 Task: Check current mortgage rates for homes with 40-year fixed loan payments.
Action: Mouse moved to (952, 175)
Screenshot: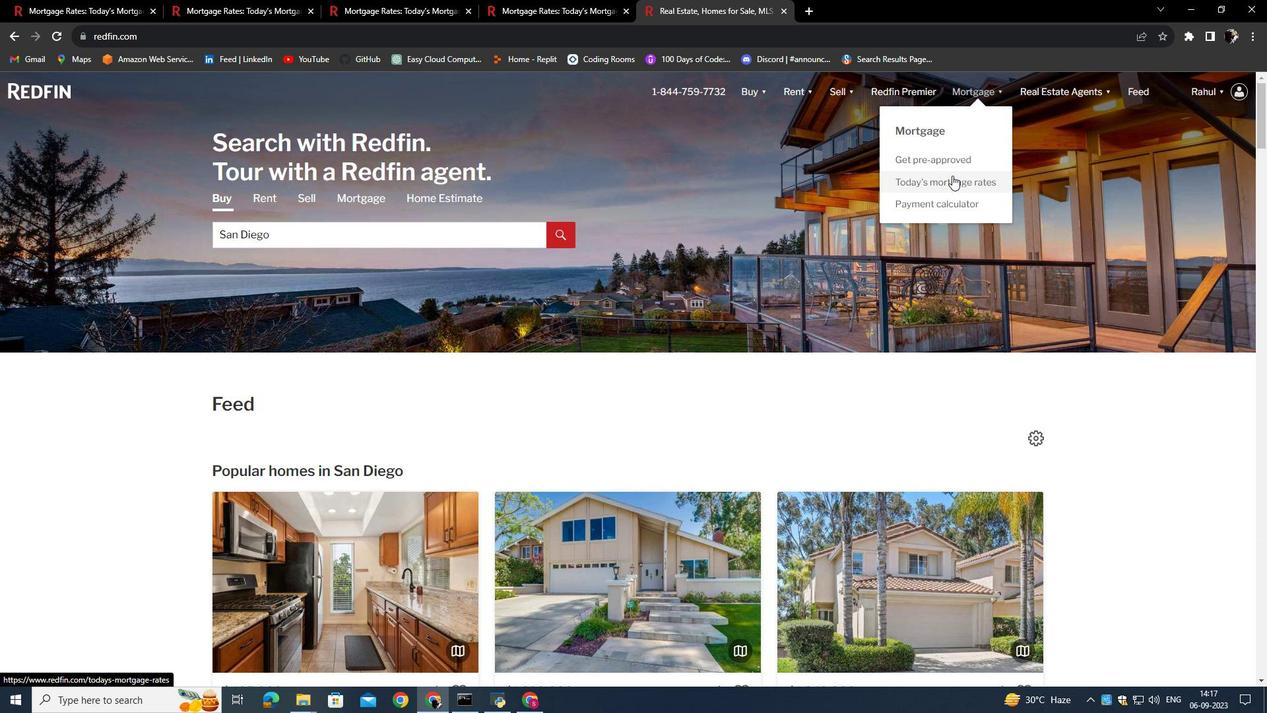 
Action: Mouse pressed left at (952, 175)
Screenshot: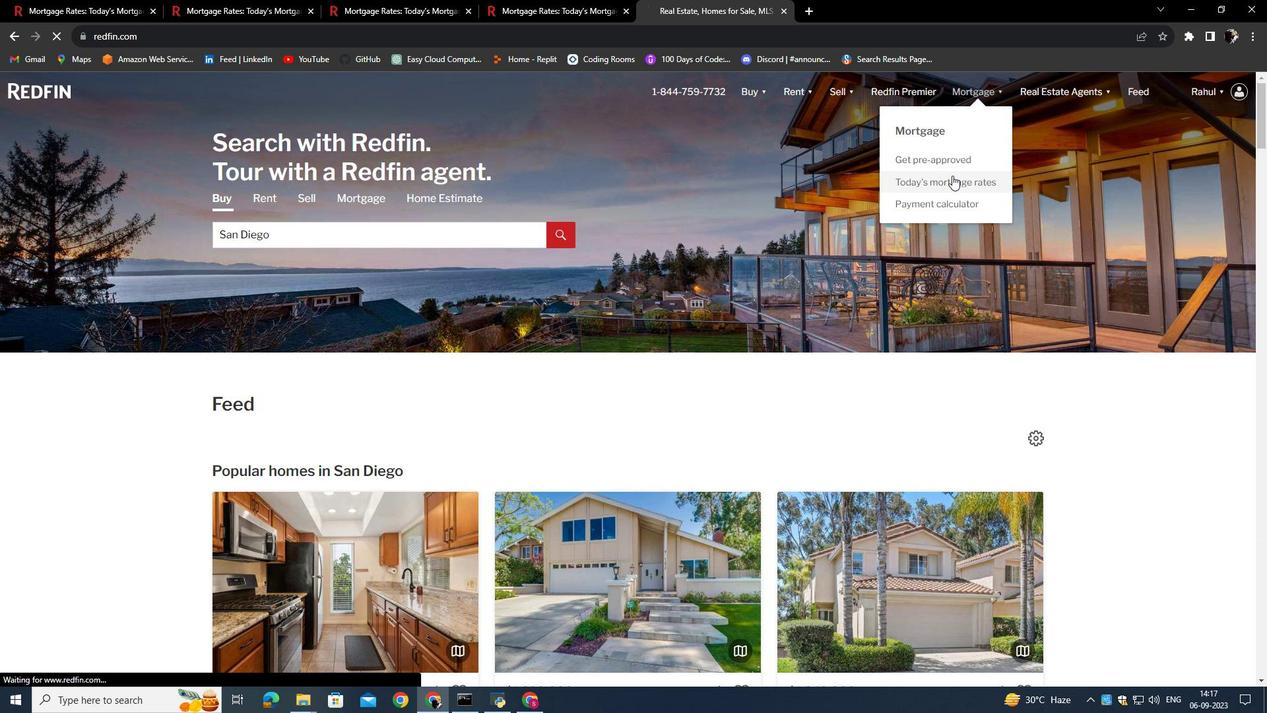 
Action: Mouse moved to (505, 357)
Screenshot: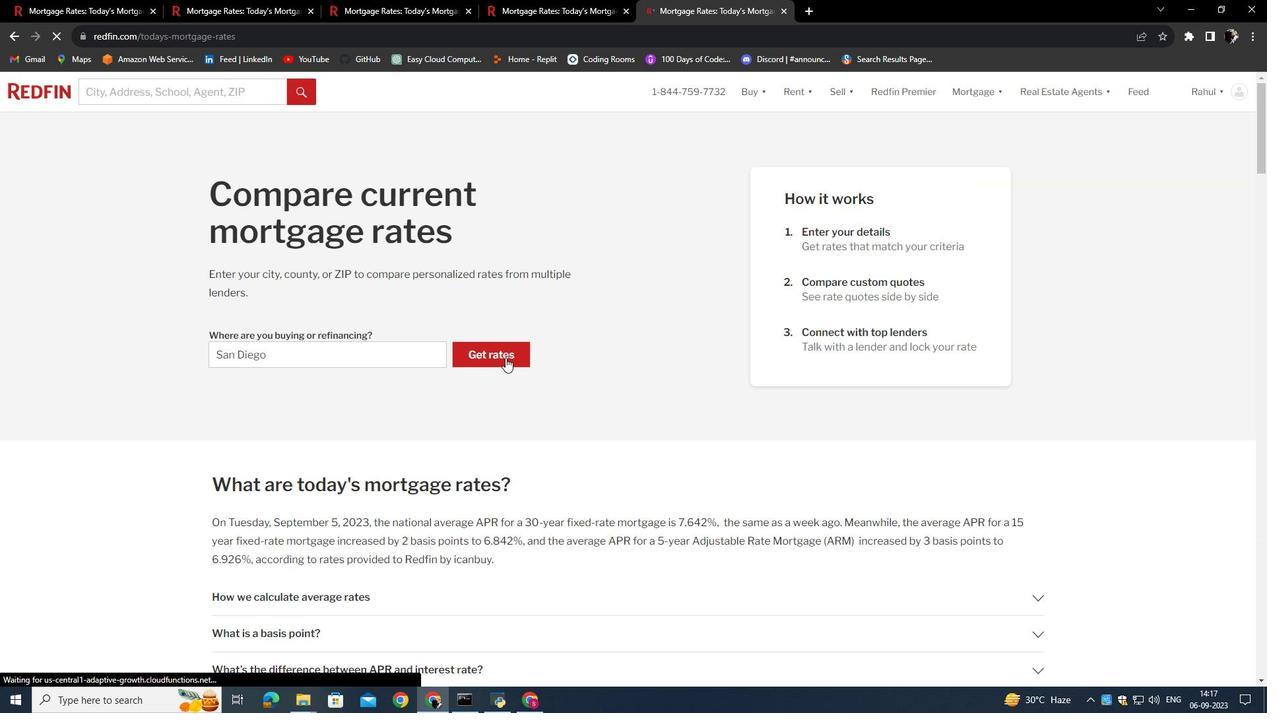 
Action: Mouse pressed left at (505, 357)
Screenshot: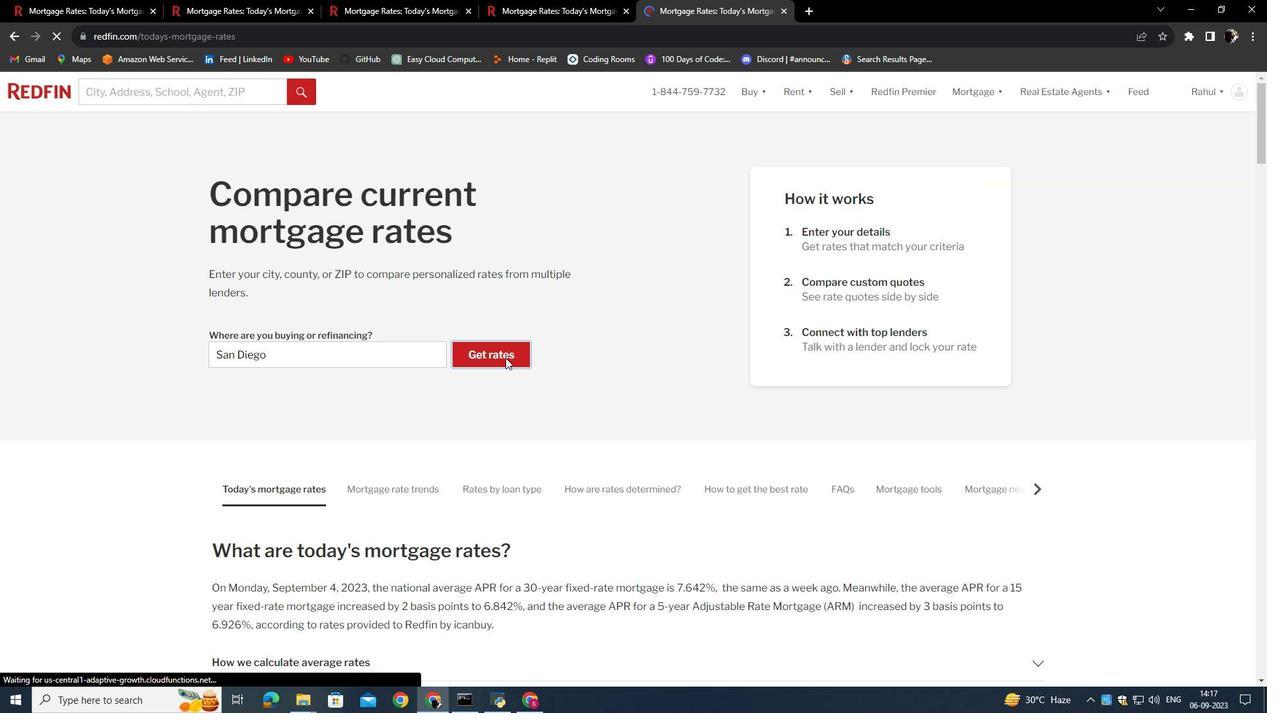 
Action: Mouse moved to (330, 454)
Screenshot: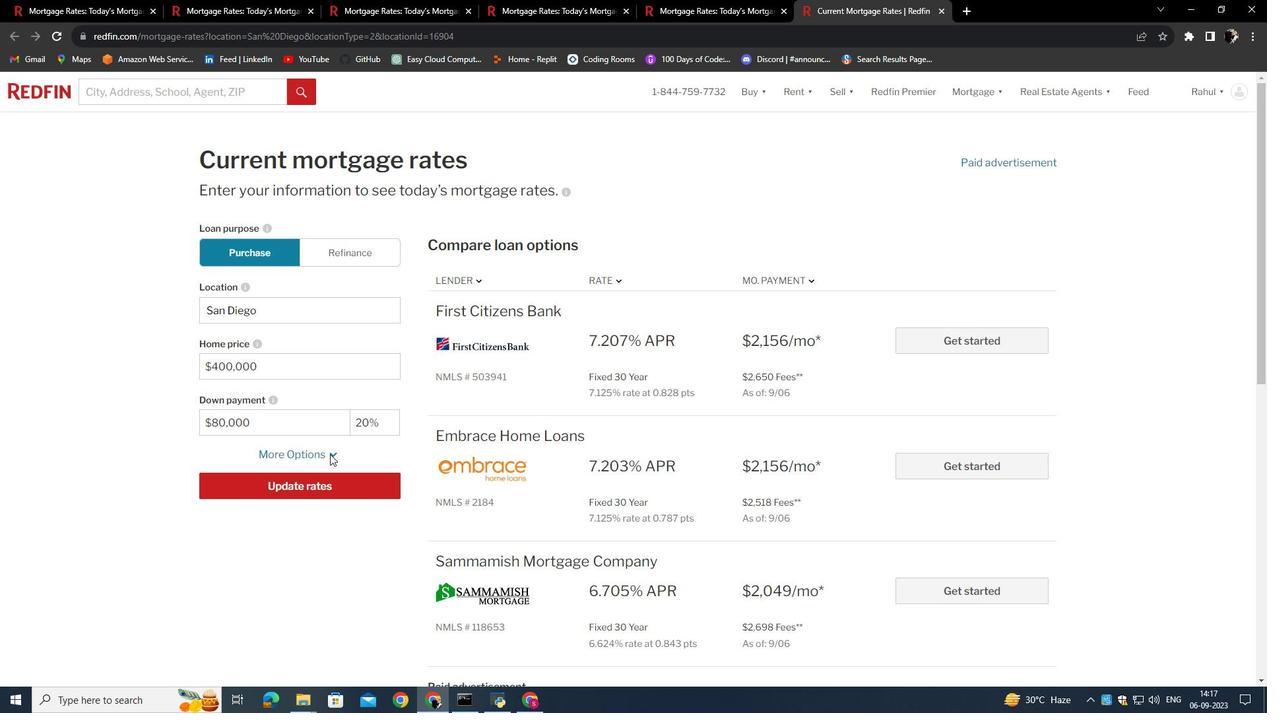 
Action: Mouse pressed left at (330, 454)
Screenshot: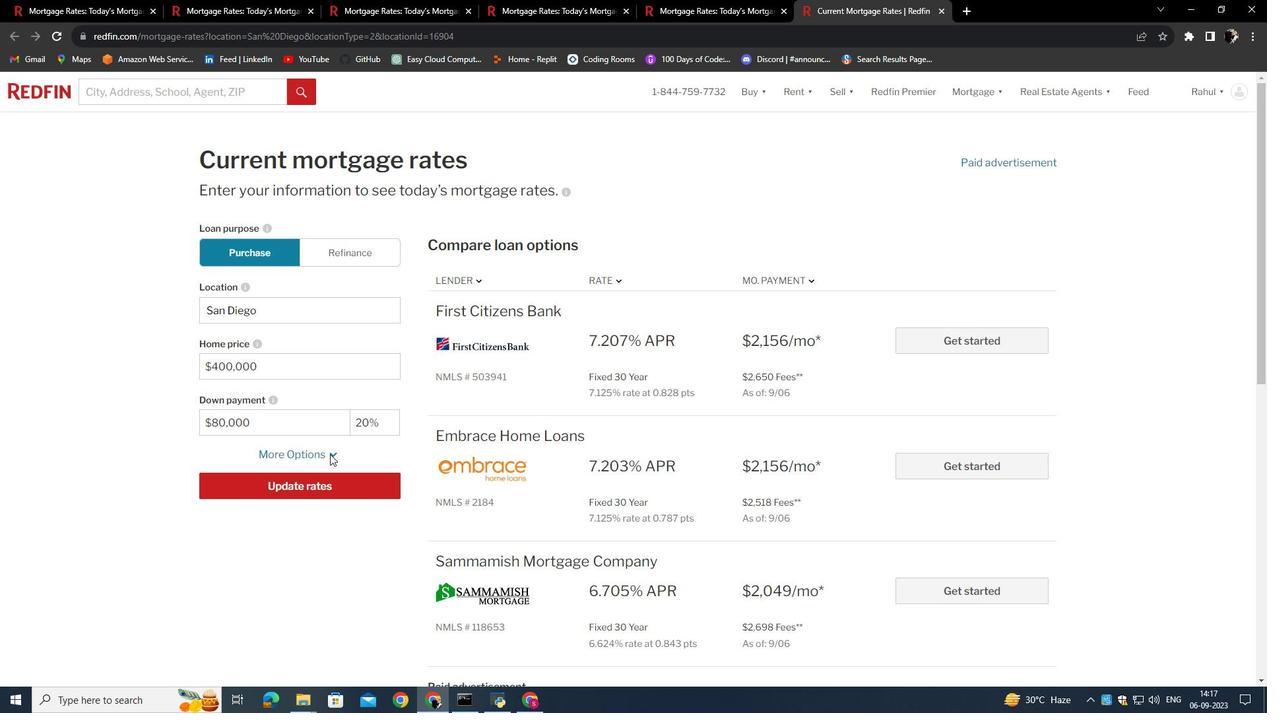 
Action: Mouse moved to (317, 510)
Screenshot: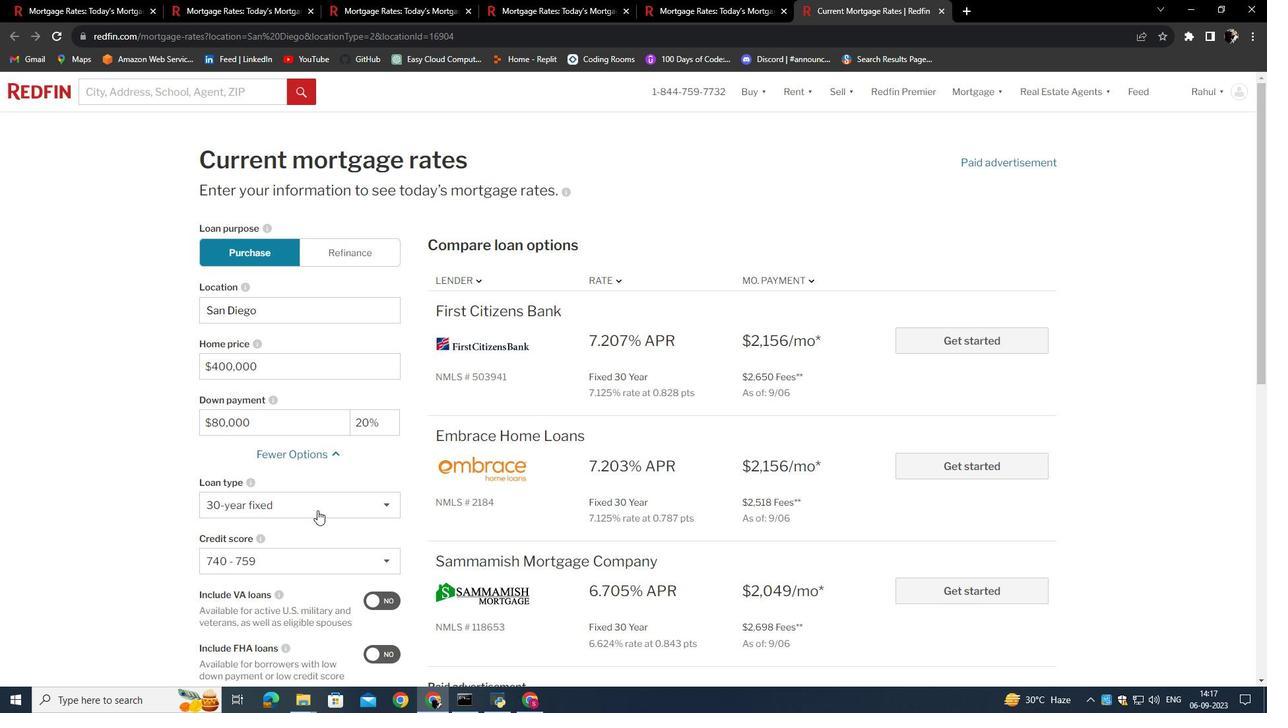 
Action: Mouse pressed left at (317, 510)
Screenshot: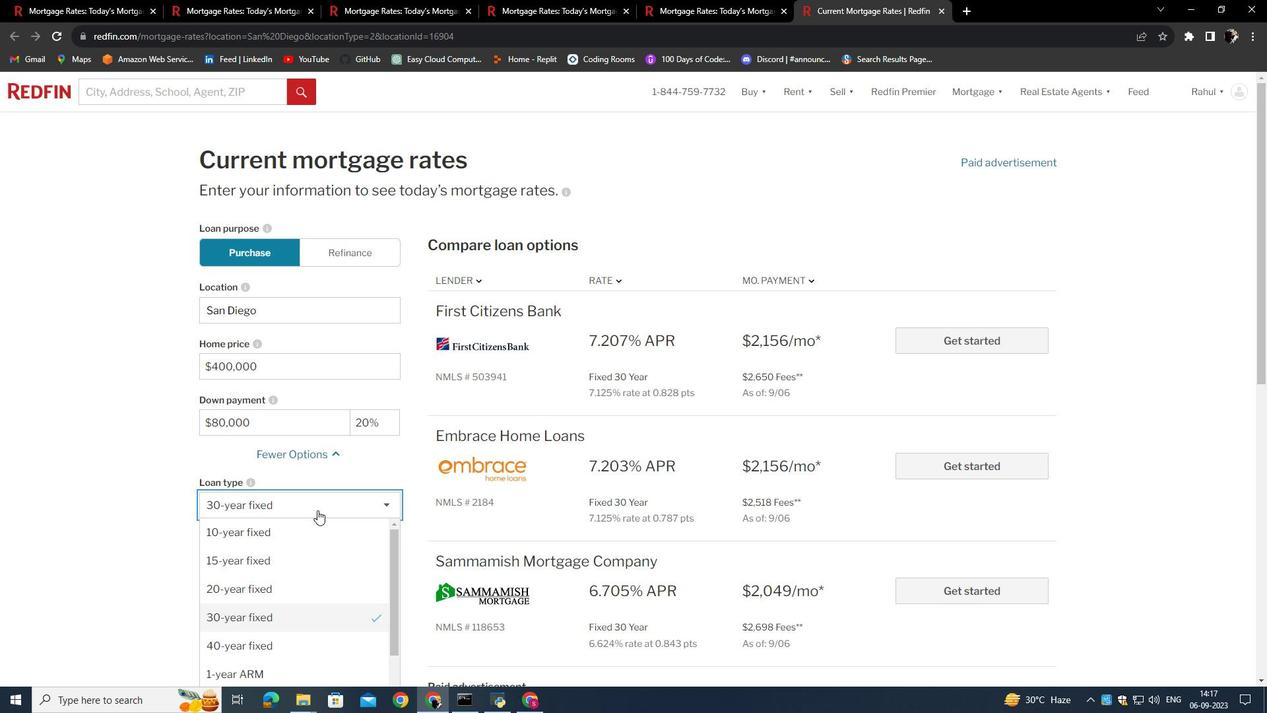 
Action: Mouse moved to (264, 652)
Screenshot: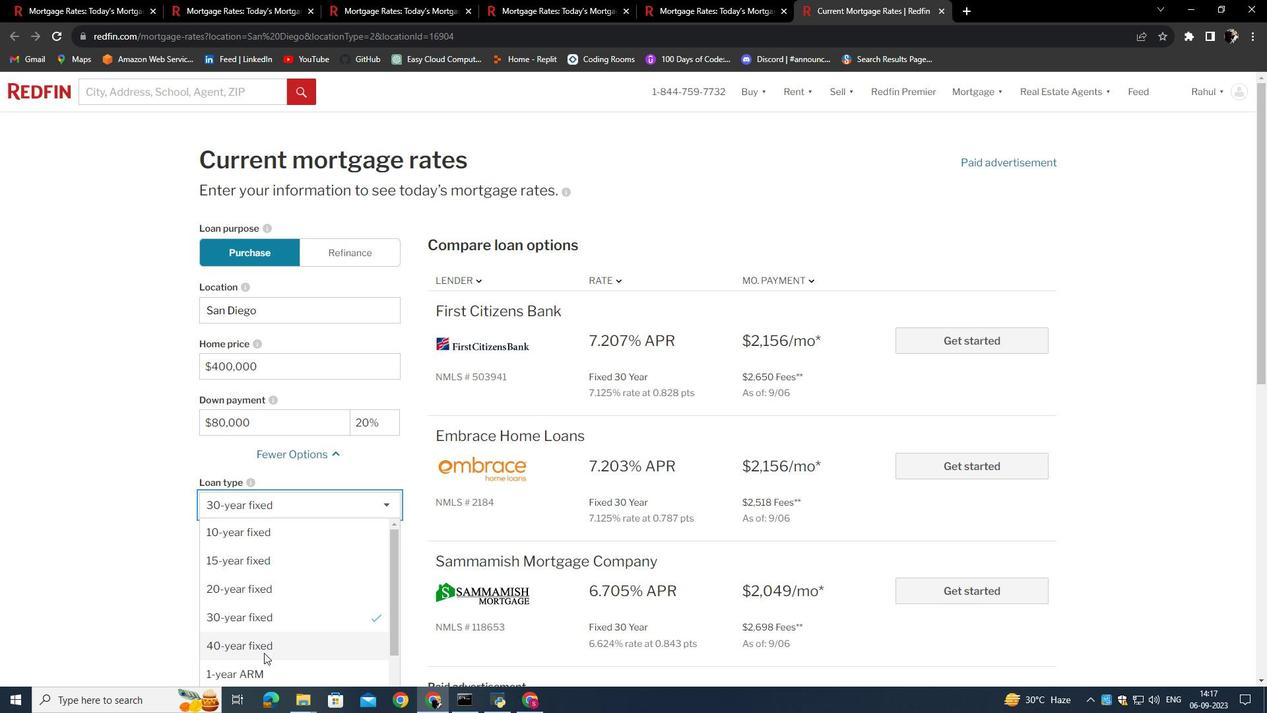
Action: Mouse pressed left at (264, 652)
Screenshot: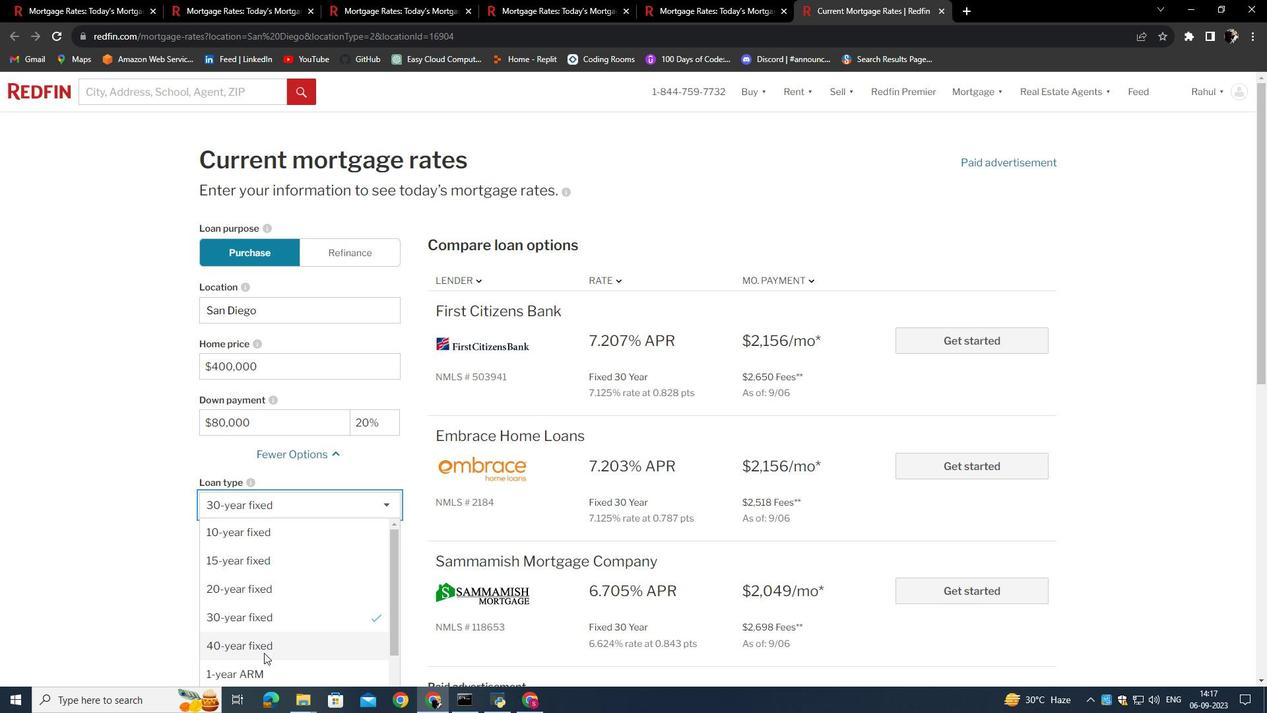 
Action: Mouse moved to (357, 505)
Screenshot: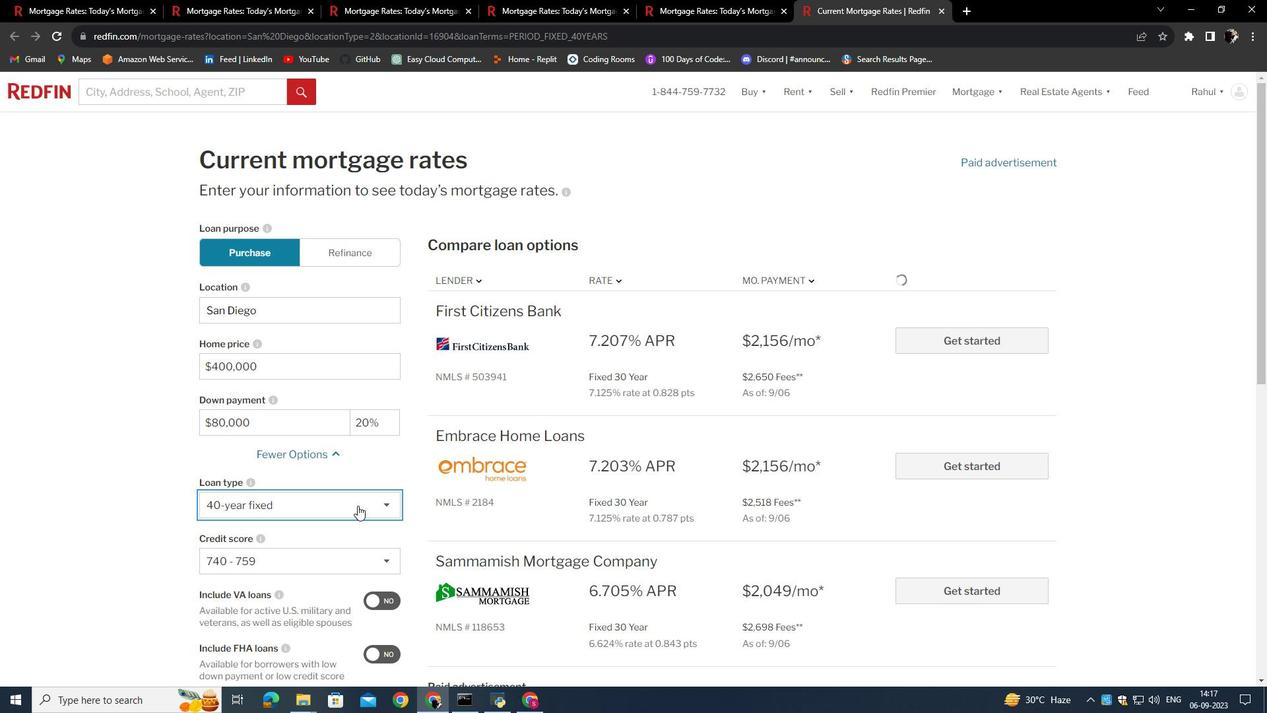 
Action: Mouse scrolled (357, 505) with delta (0, 0)
Screenshot: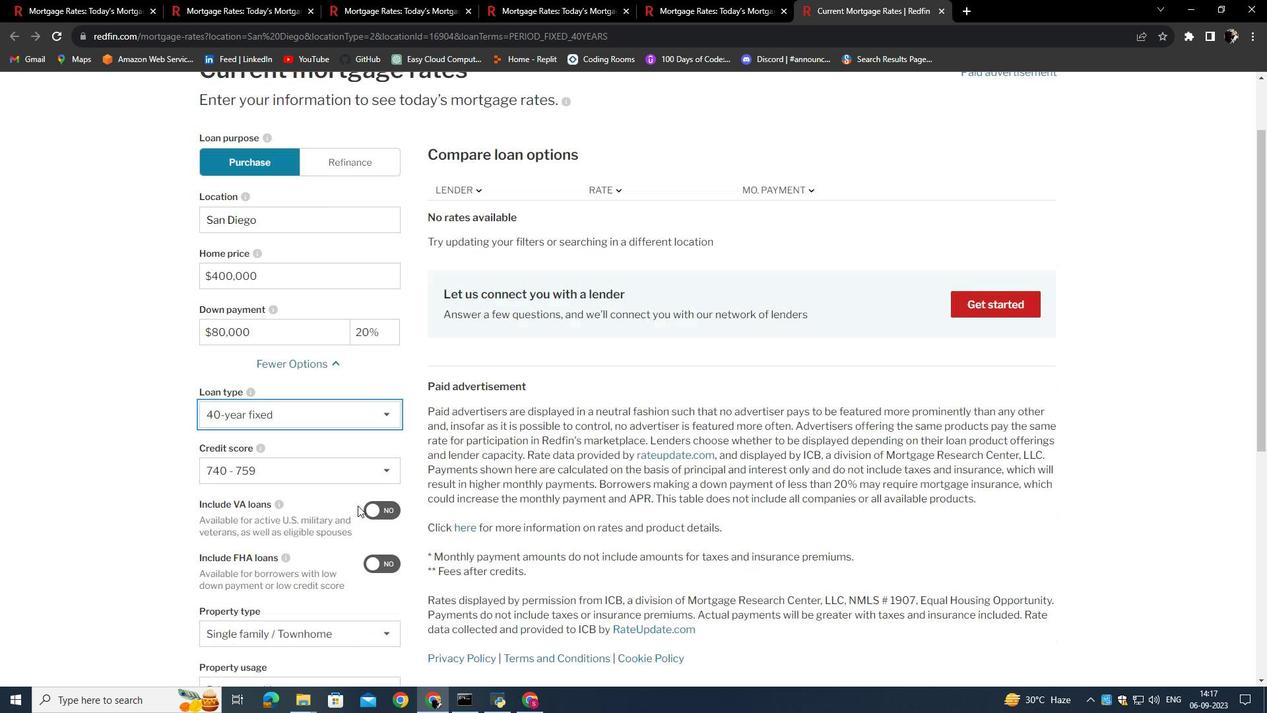
Action: Mouse scrolled (357, 505) with delta (0, 0)
Screenshot: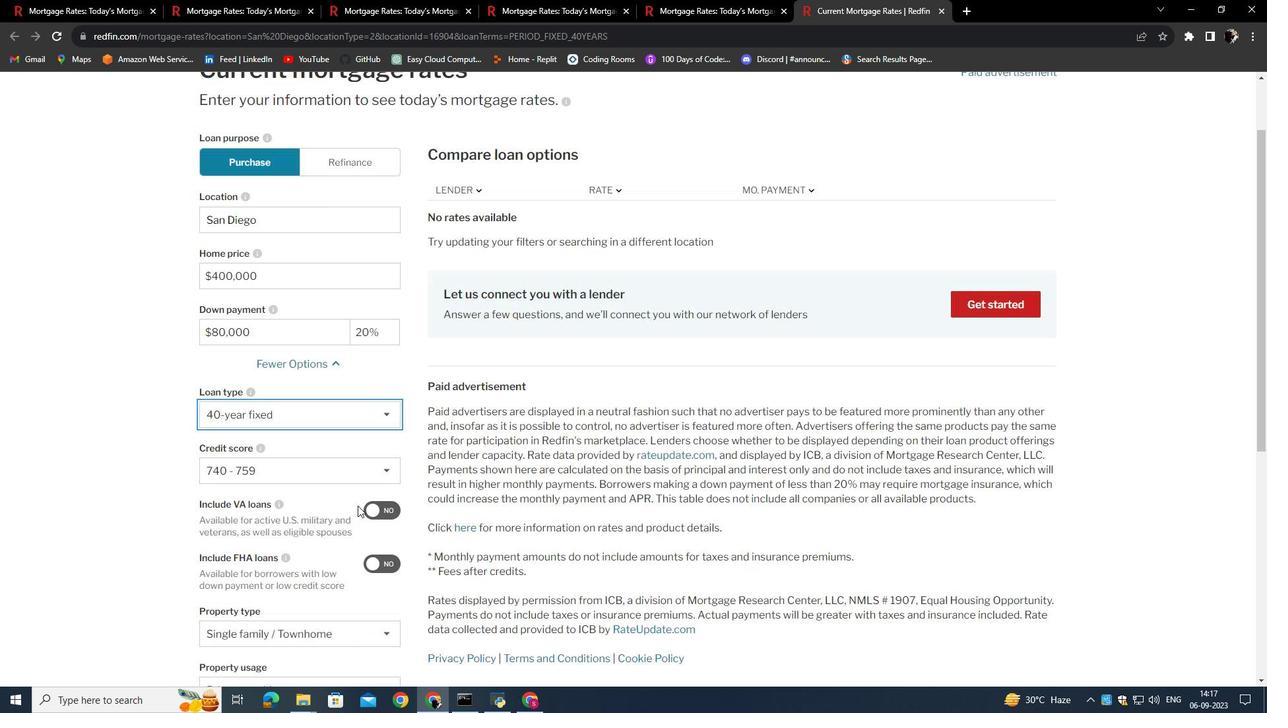 
Action: Mouse scrolled (357, 505) with delta (0, 0)
Screenshot: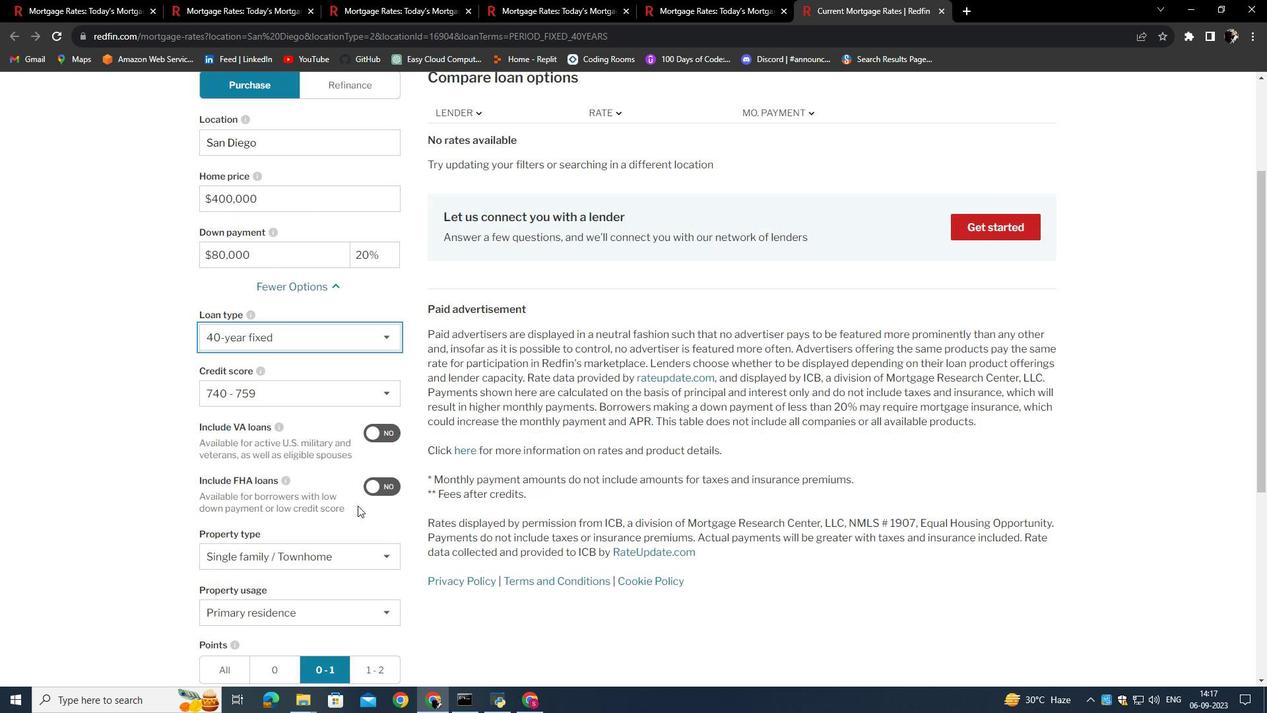 
Action: Mouse scrolled (357, 505) with delta (0, 0)
Screenshot: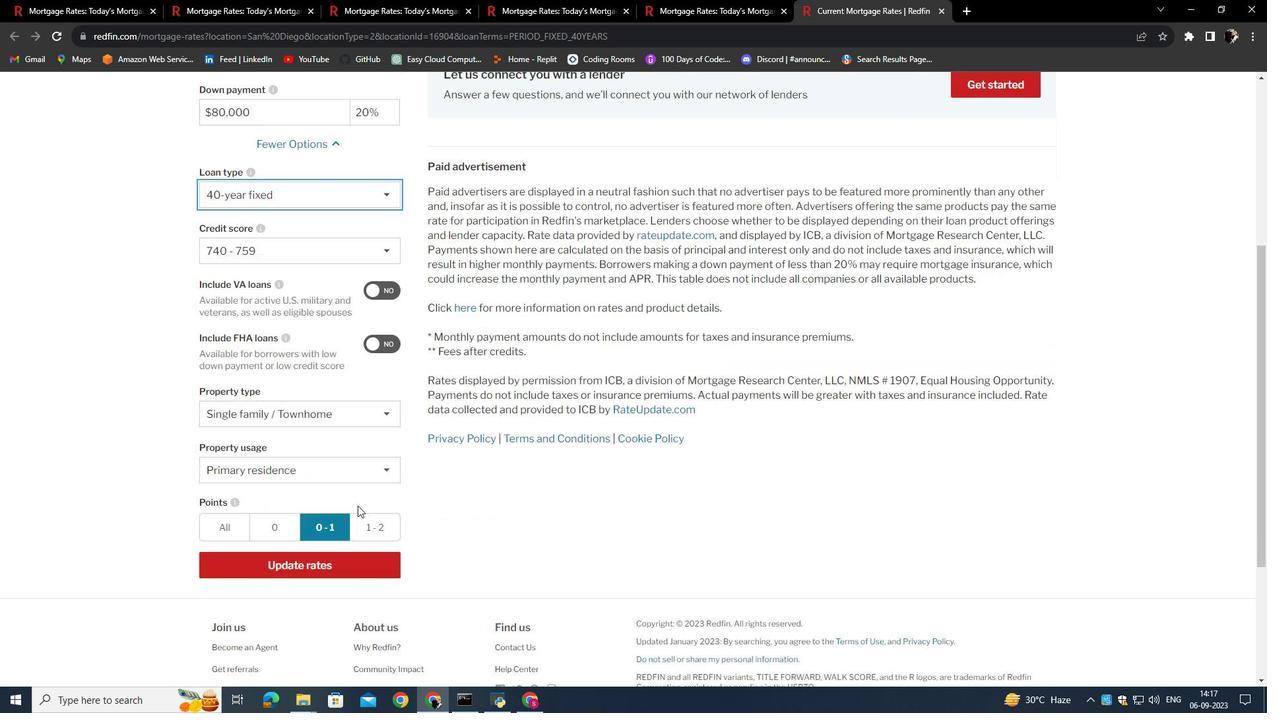 
Action: Mouse scrolled (357, 505) with delta (0, 0)
Screenshot: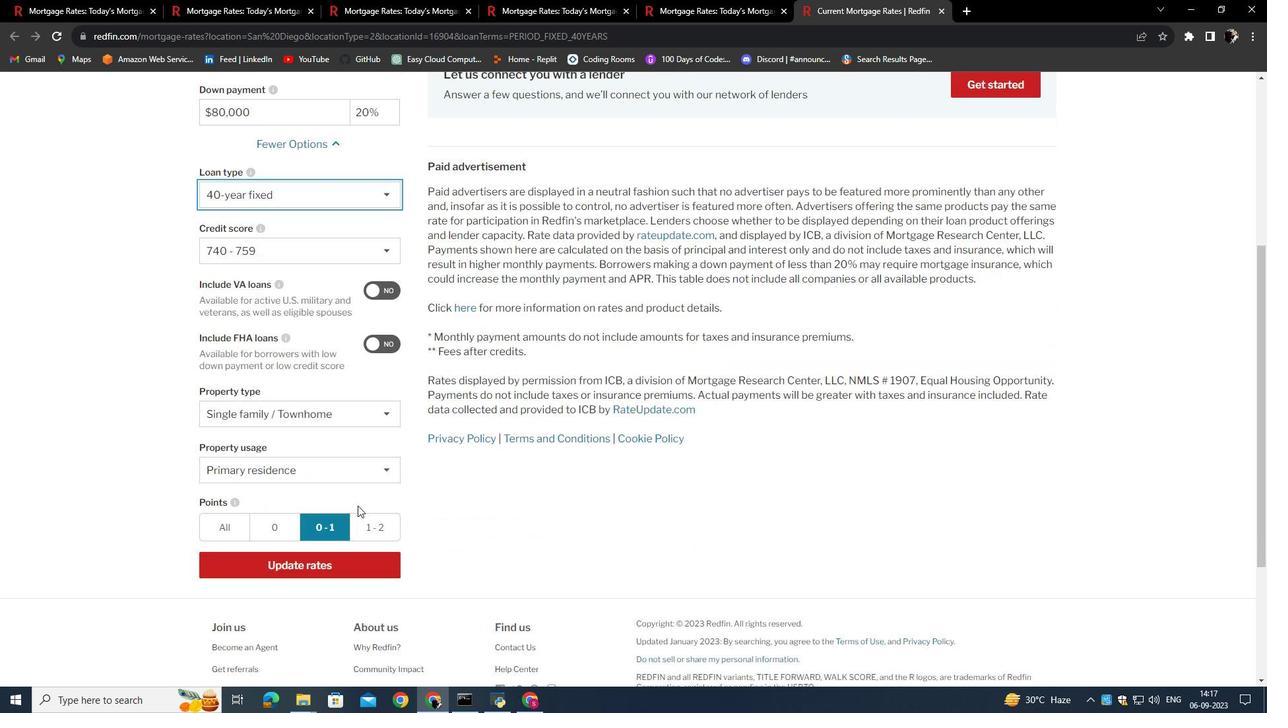 
Action: Mouse moved to (344, 554)
Screenshot: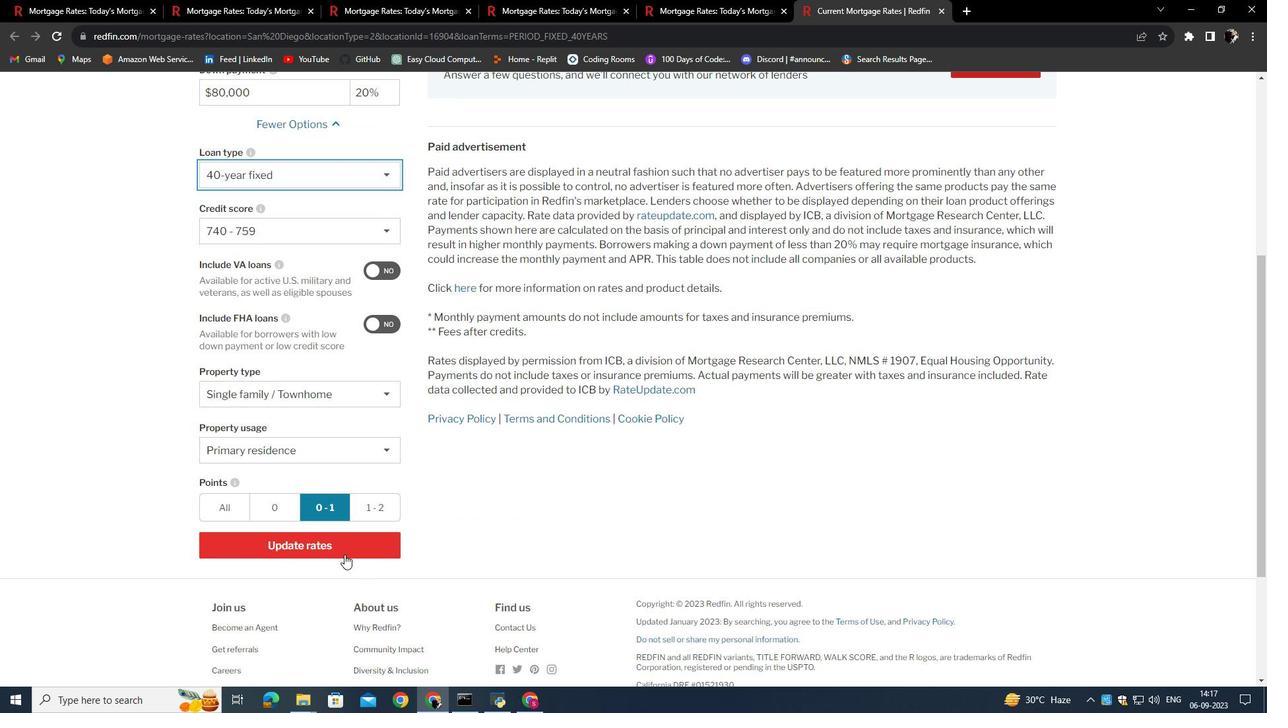 
Action: Mouse pressed left at (344, 554)
Screenshot: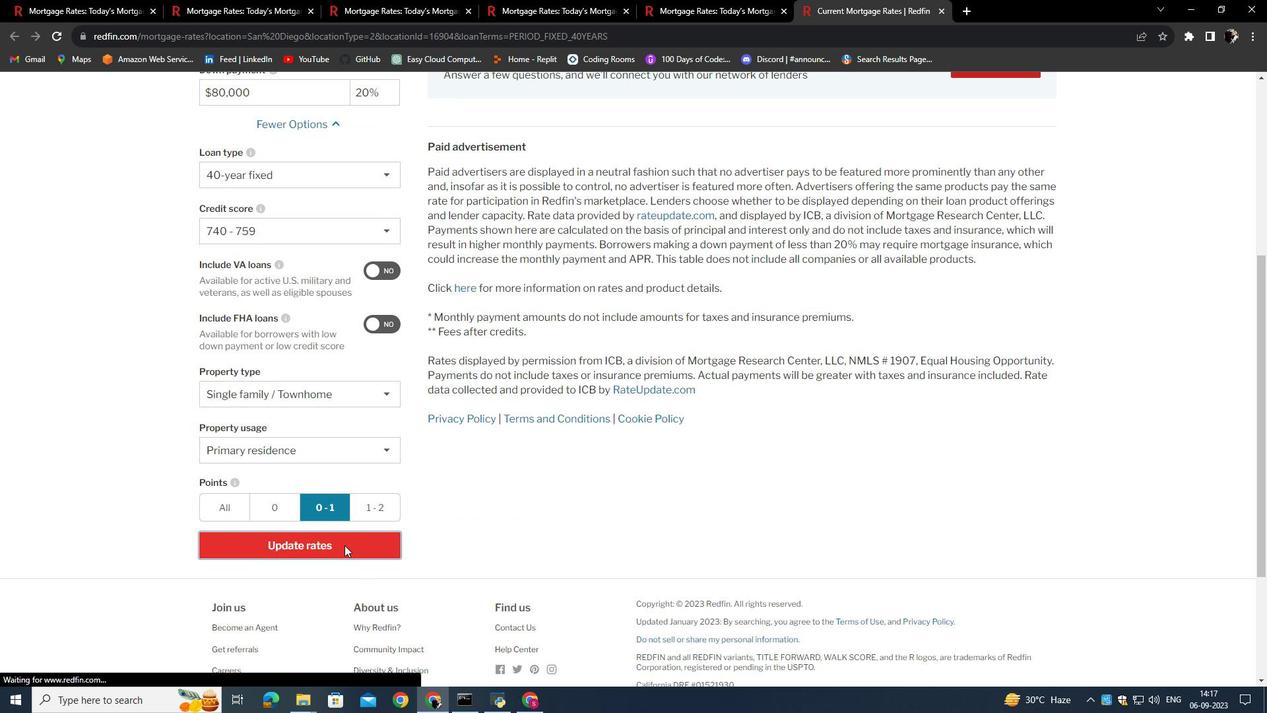 
Action: Mouse moved to (571, 402)
Screenshot: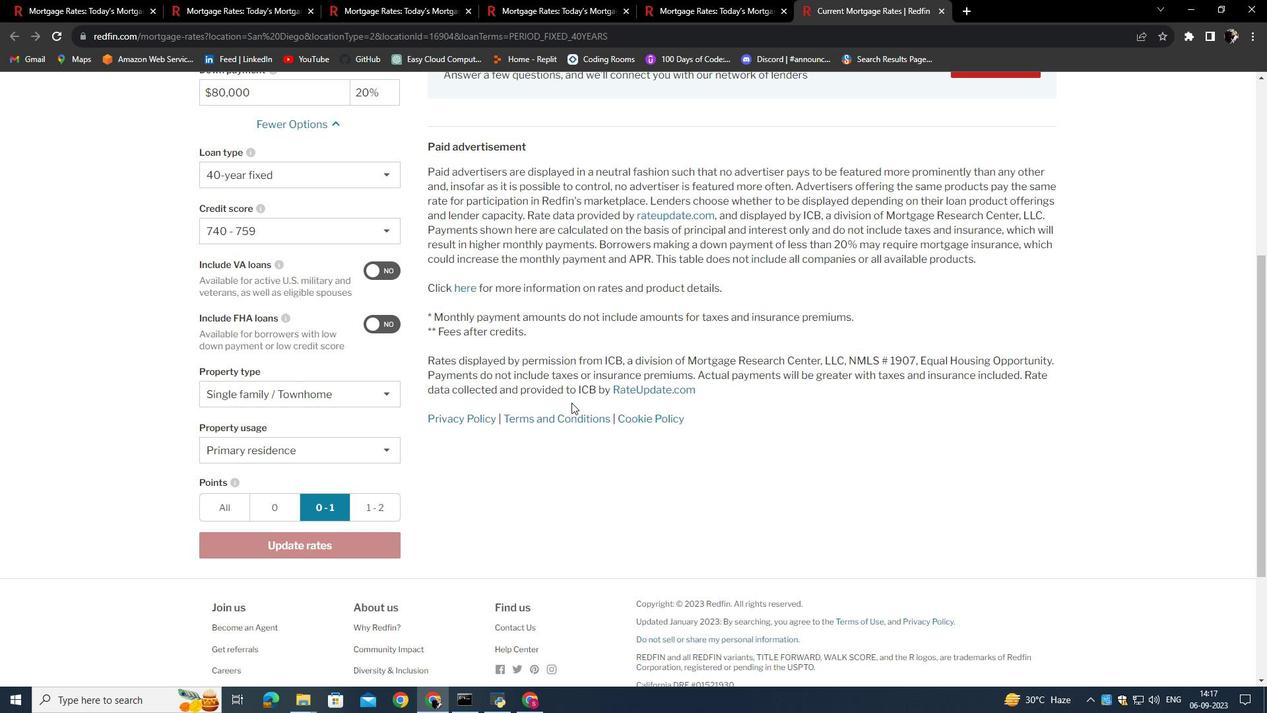 
Action: Mouse scrolled (571, 403) with delta (0, 0)
Screenshot: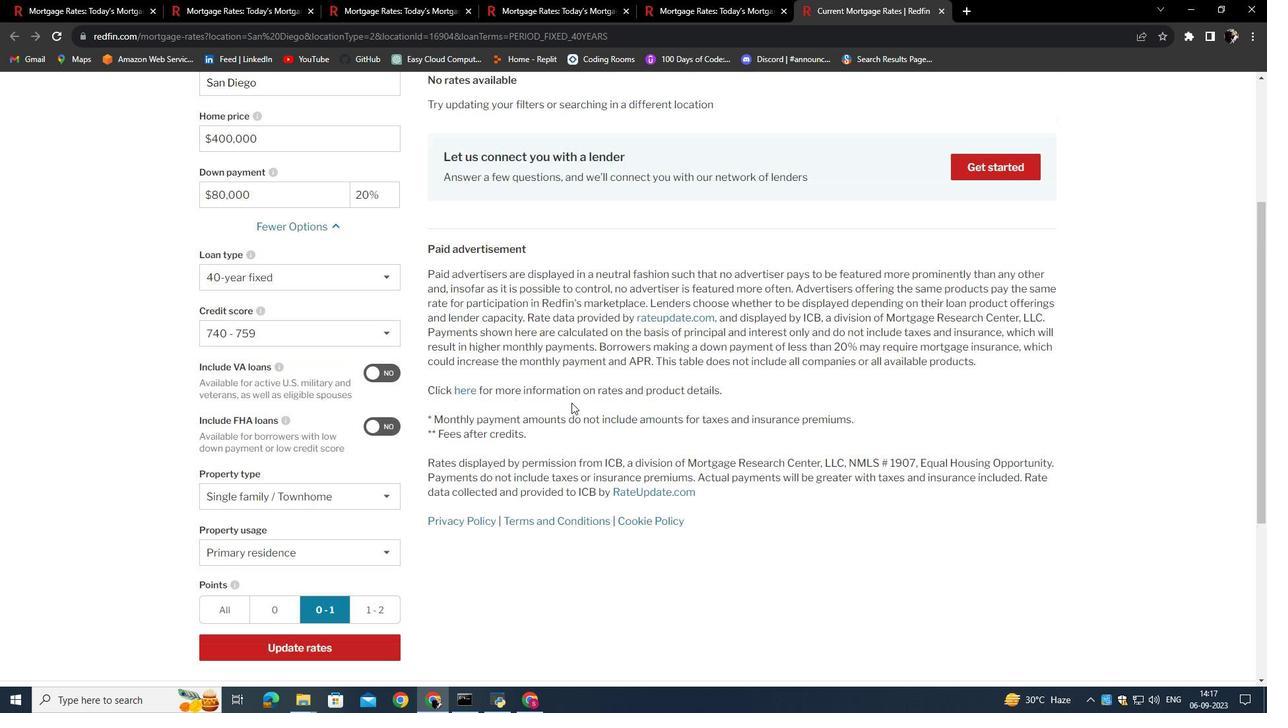 
Action: Mouse scrolled (571, 403) with delta (0, 0)
Screenshot: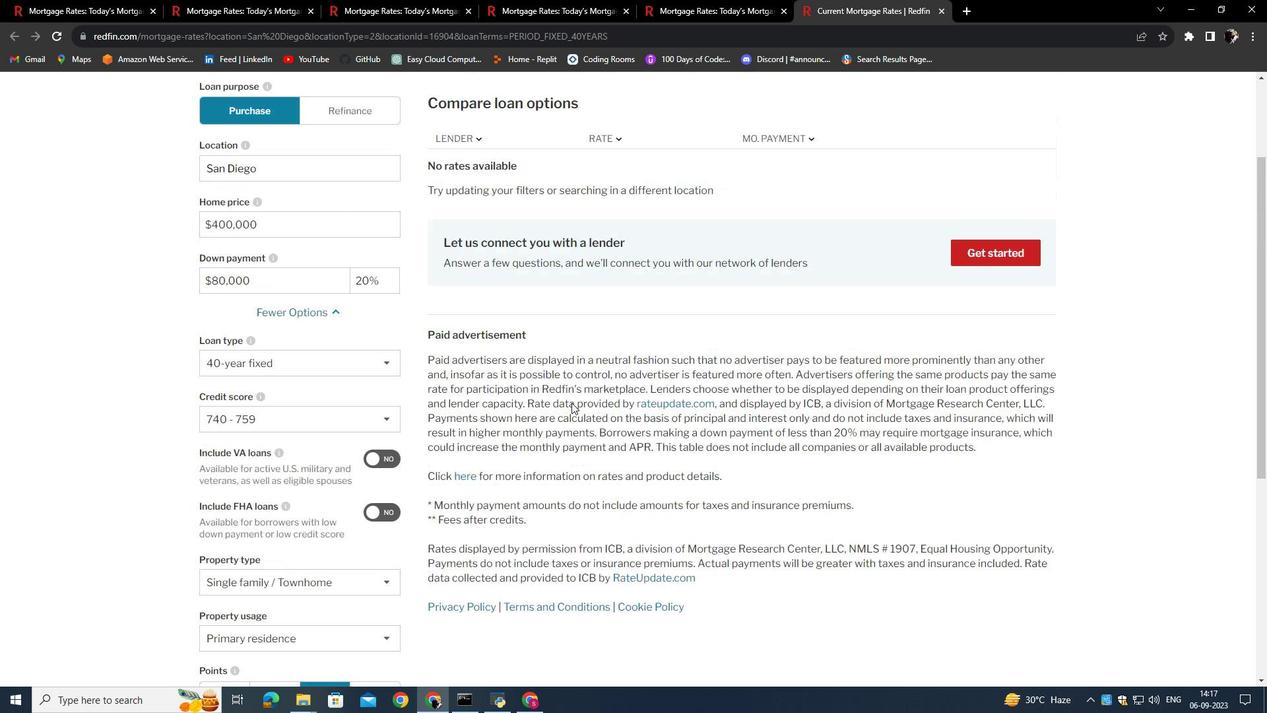 
Action: Mouse scrolled (571, 403) with delta (0, 0)
Screenshot: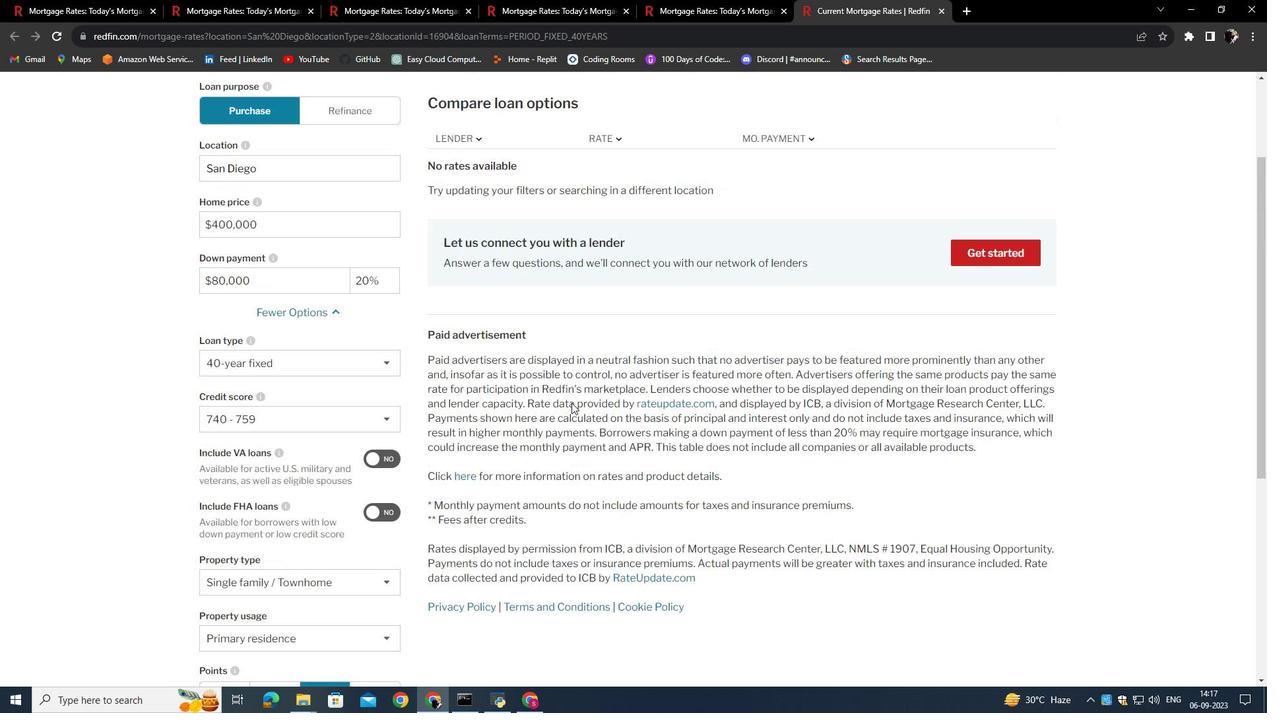 
Action: Mouse scrolled (571, 403) with delta (0, 0)
Screenshot: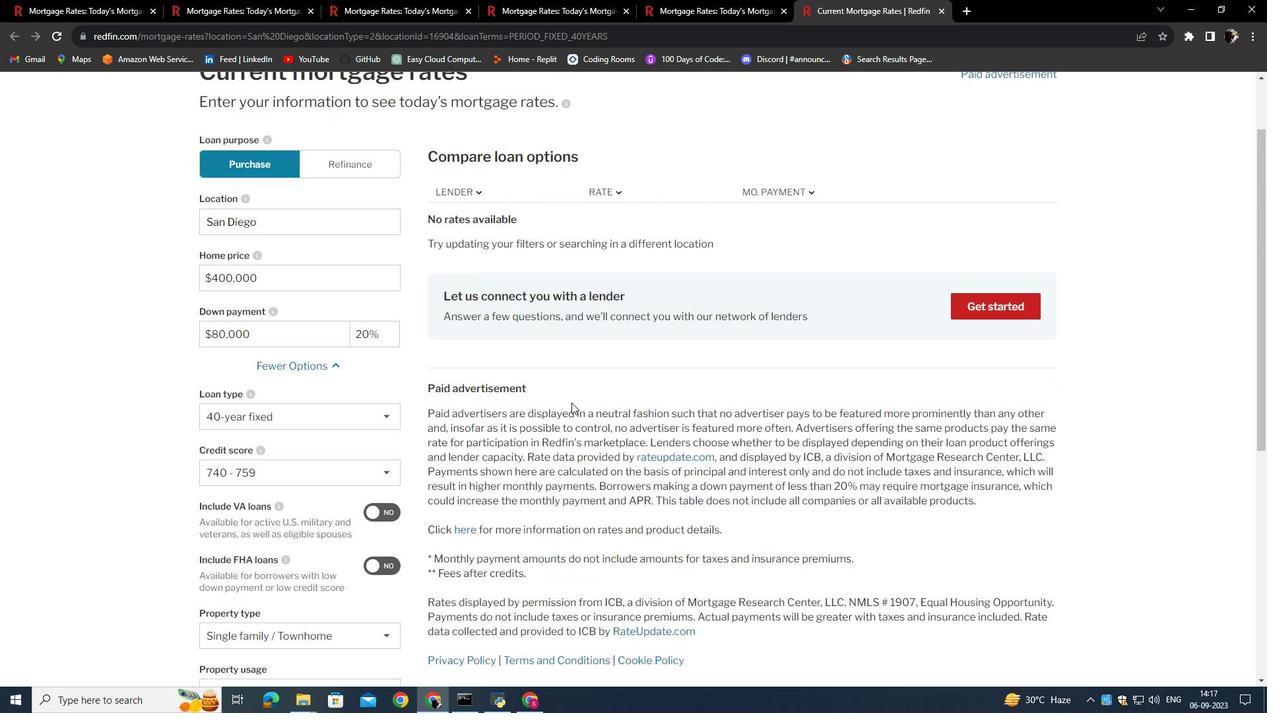 
Action: Mouse scrolled (571, 403) with delta (0, 0)
Screenshot: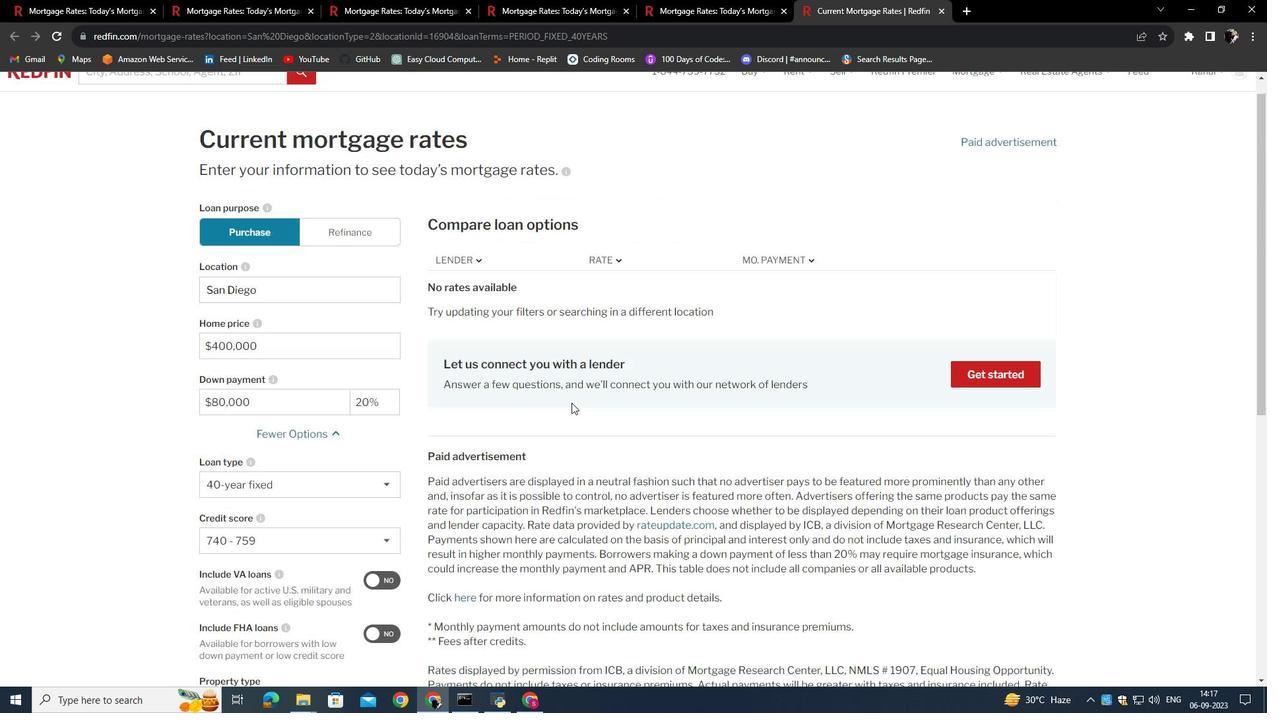 
Action: Mouse scrolled (571, 403) with delta (0, 0)
Screenshot: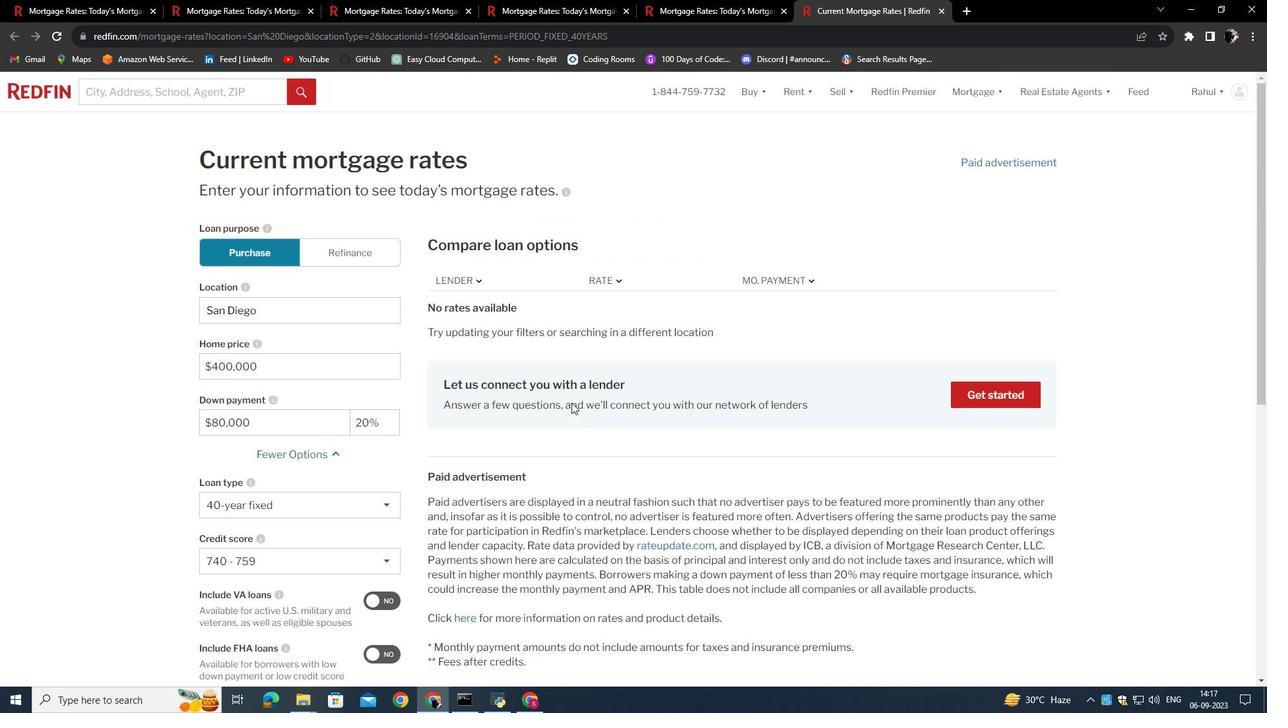
